 Task: Insert a cell and shift A1 cells to down.
Action: Mouse moved to (52, 174)
Screenshot: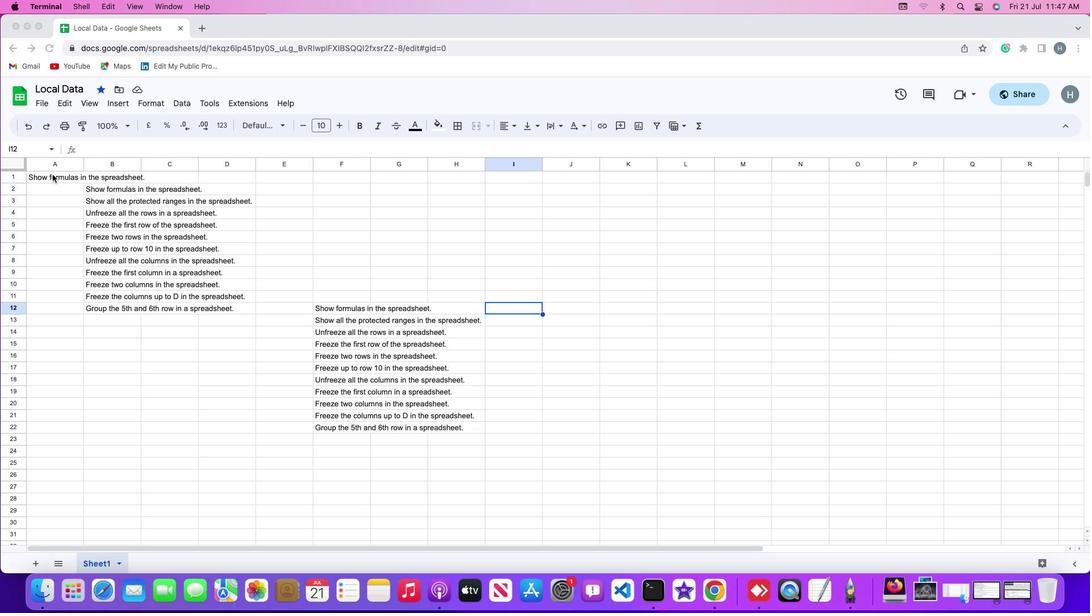 
Action: Mouse pressed left at (52, 174)
Screenshot: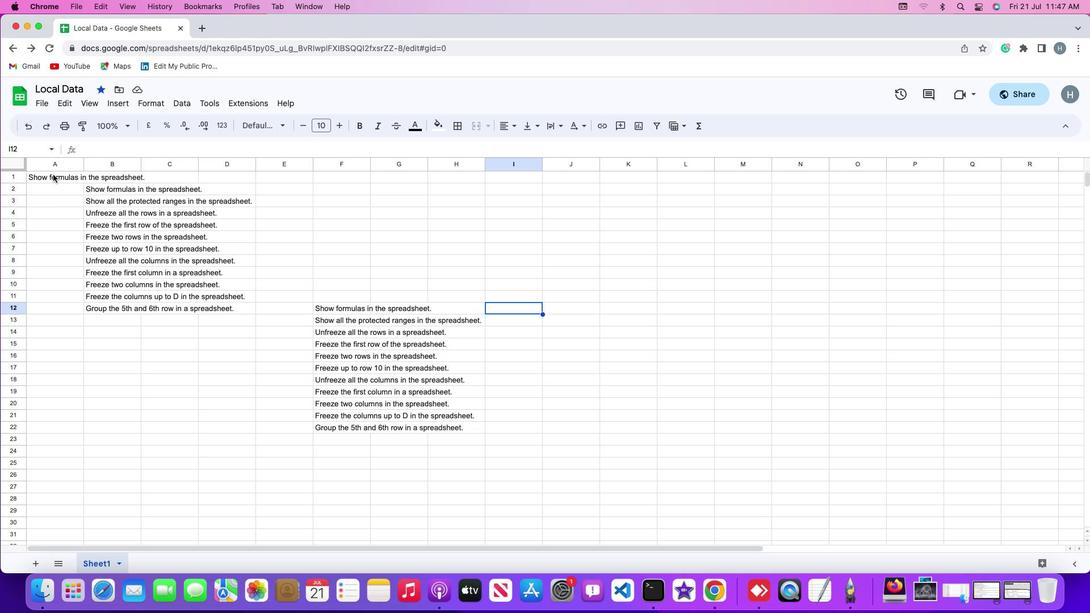 
Action: Mouse moved to (53, 174)
Screenshot: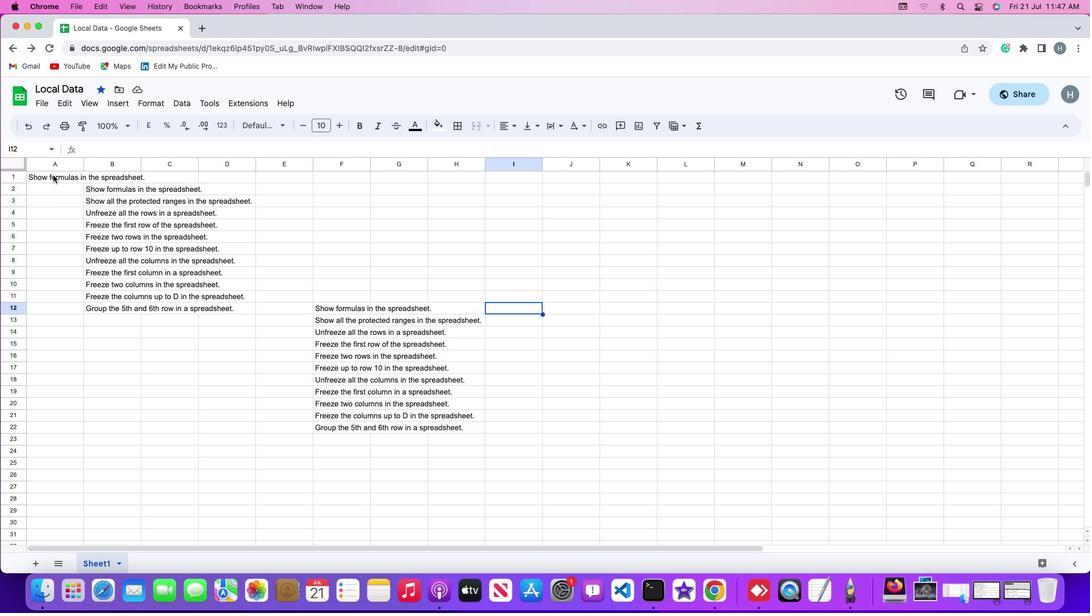 
Action: Mouse pressed left at (53, 174)
Screenshot: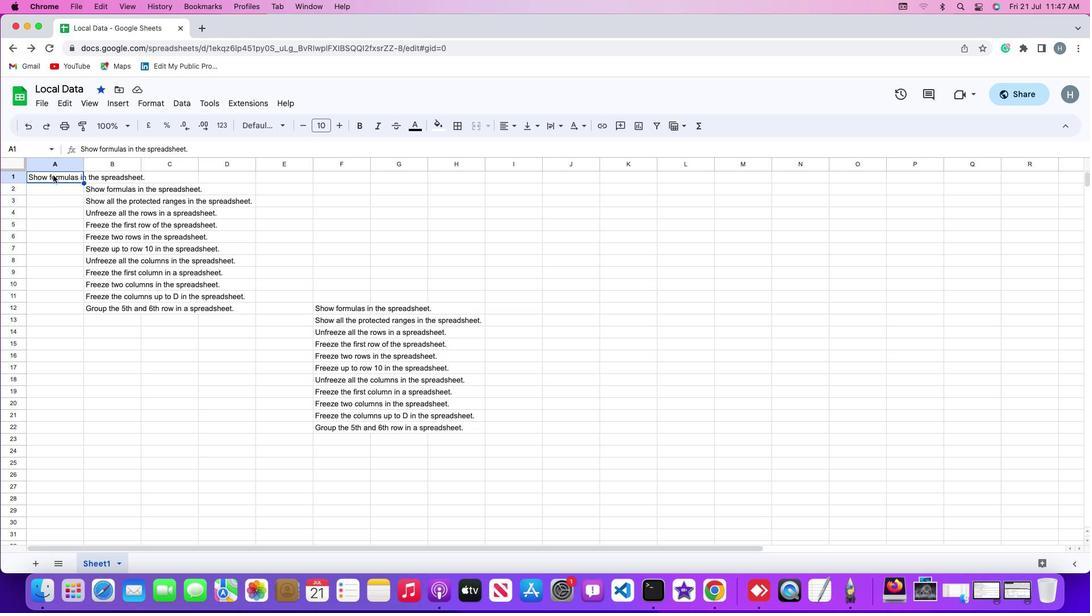 
Action: Mouse moved to (118, 101)
Screenshot: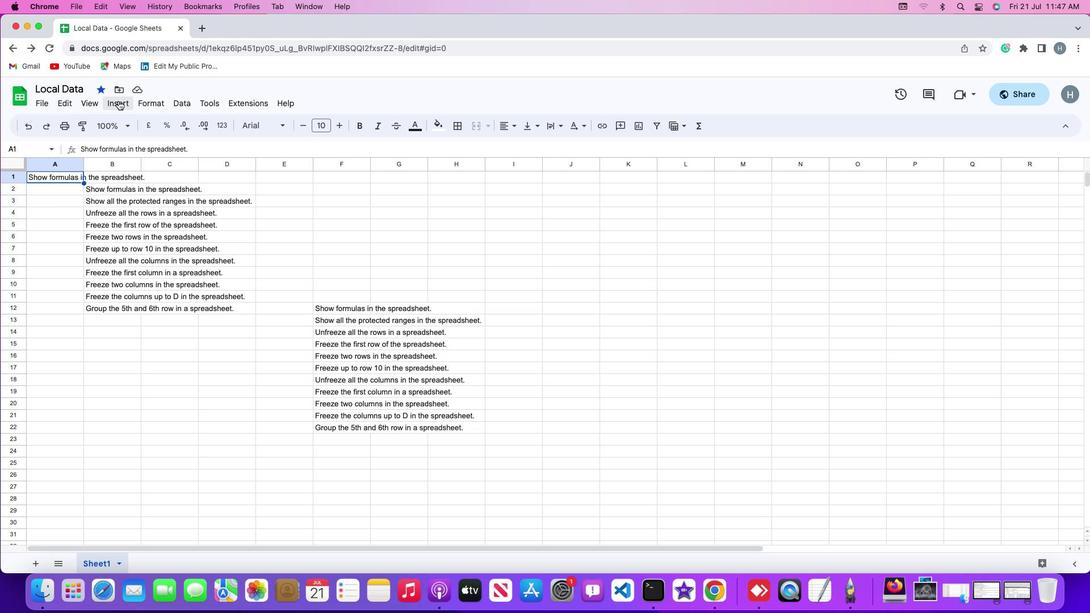 
Action: Mouse pressed left at (118, 101)
Screenshot: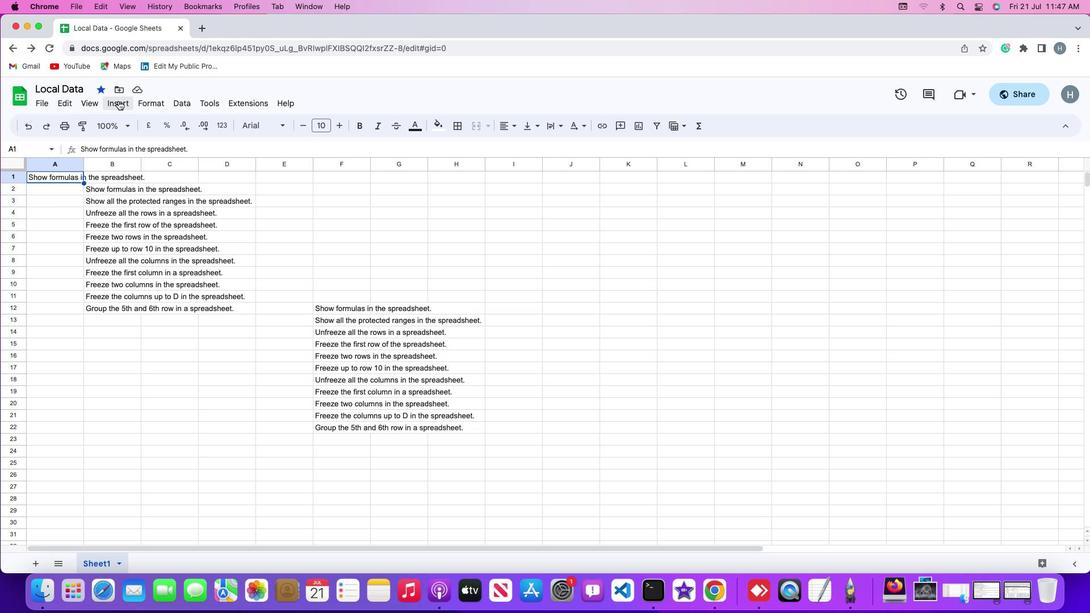 
Action: Mouse moved to (334, 142)
Screenshot: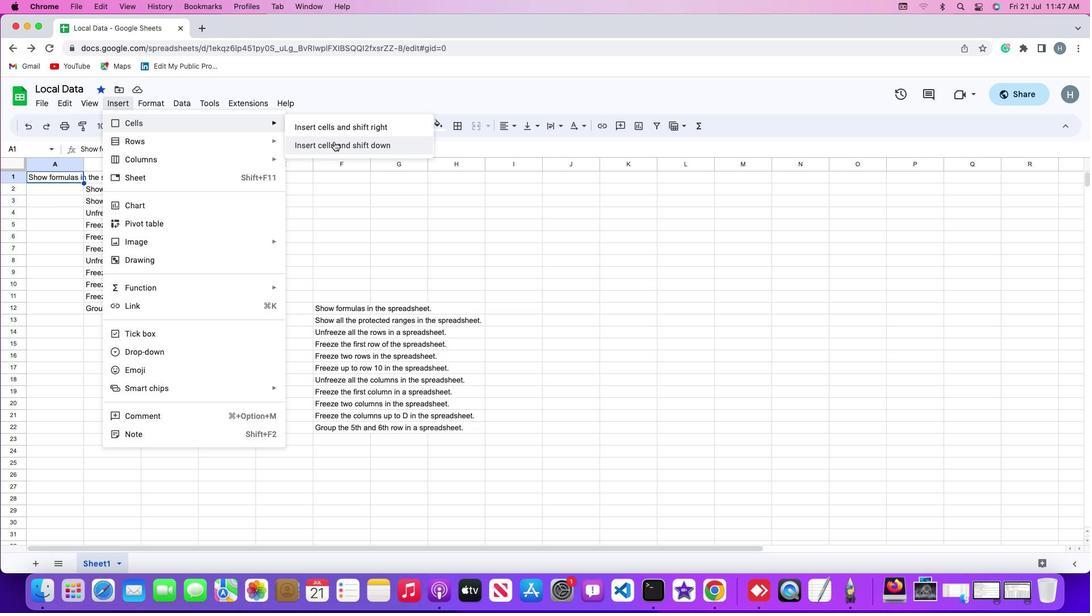 
Action: Mouse pressed left at (334, 142)
Screenshot: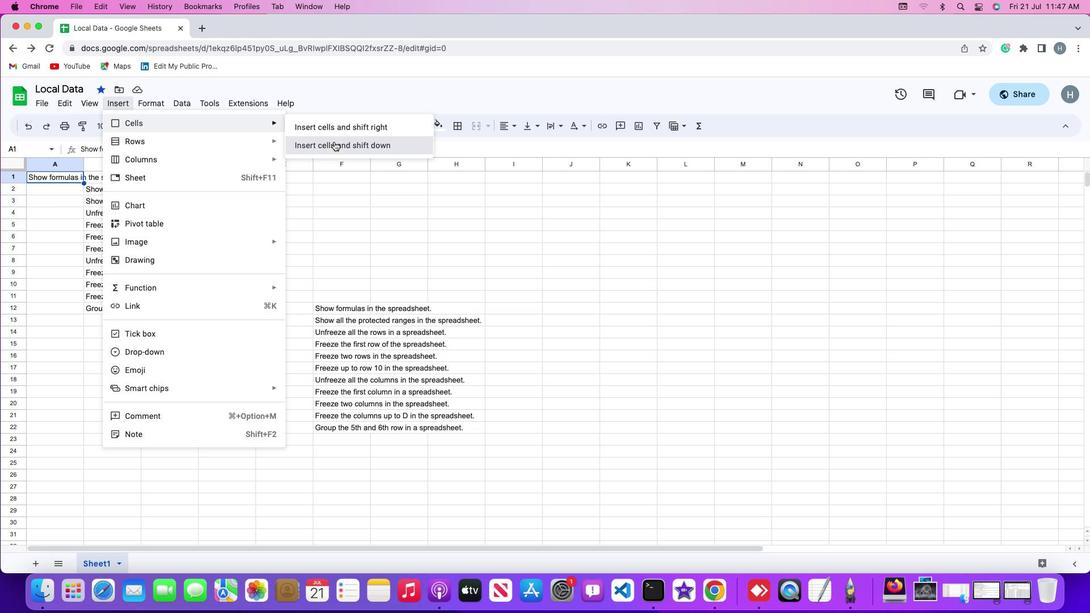 
Action: Mouse moved to (364, 216)
Screenshot: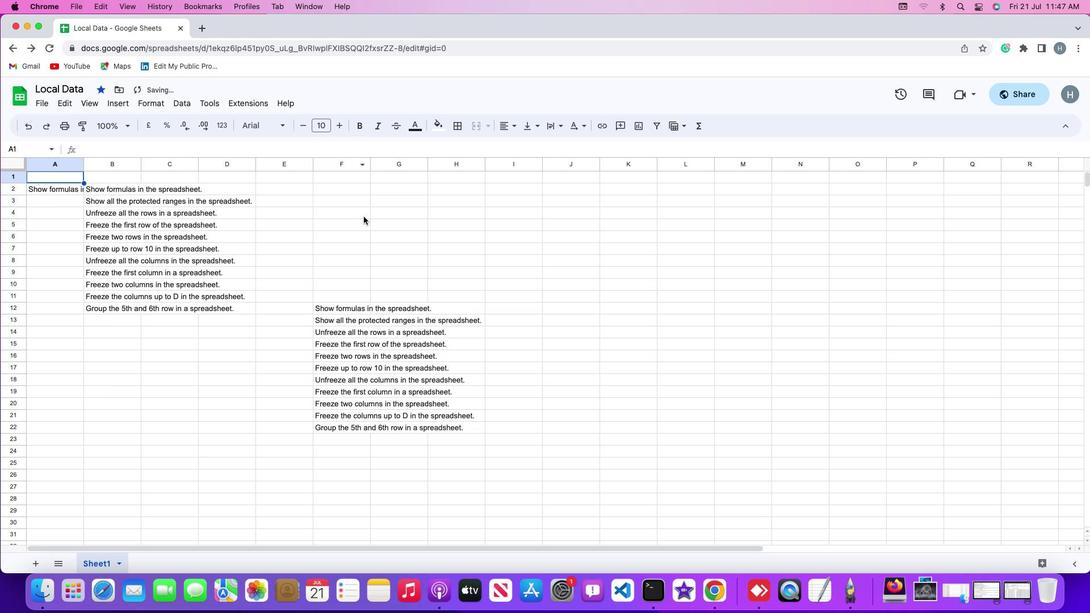 
